 Task: Create Card Sales Contract Review in Board Competitive Intelligence Best Practices to Workspace Backup and Recovery Software. Create Card Parkour Review in Board Social Media Advertising Targeting to Workspace Backup and Recovery Software. Create Card Sales Negotiation Review in Board Customer Service Self-Service Support Content Creation and Optimization to Workspace Backup and Recovery Software
Action: Mouse moved to (52, 264)
Screenshot: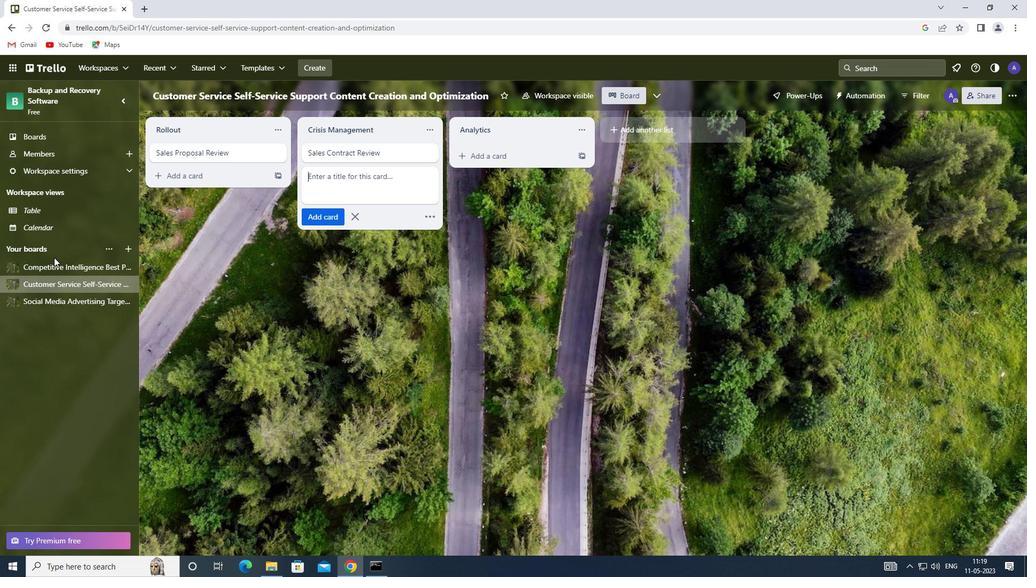 
Action: Mouse pressed left at (52, 264)
Screenshot: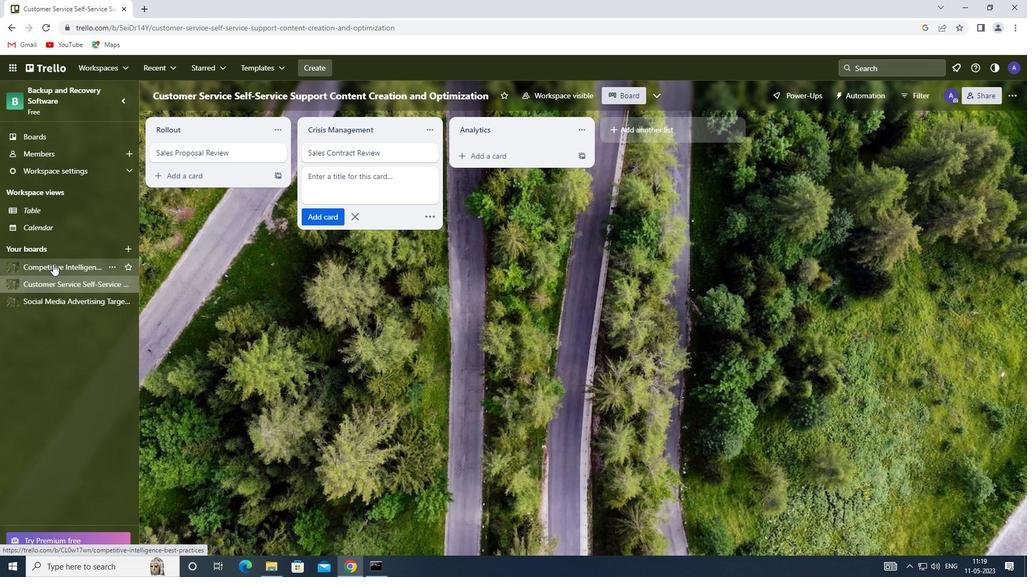 
Action: Mouse moved to (474, 160)
Screenshot: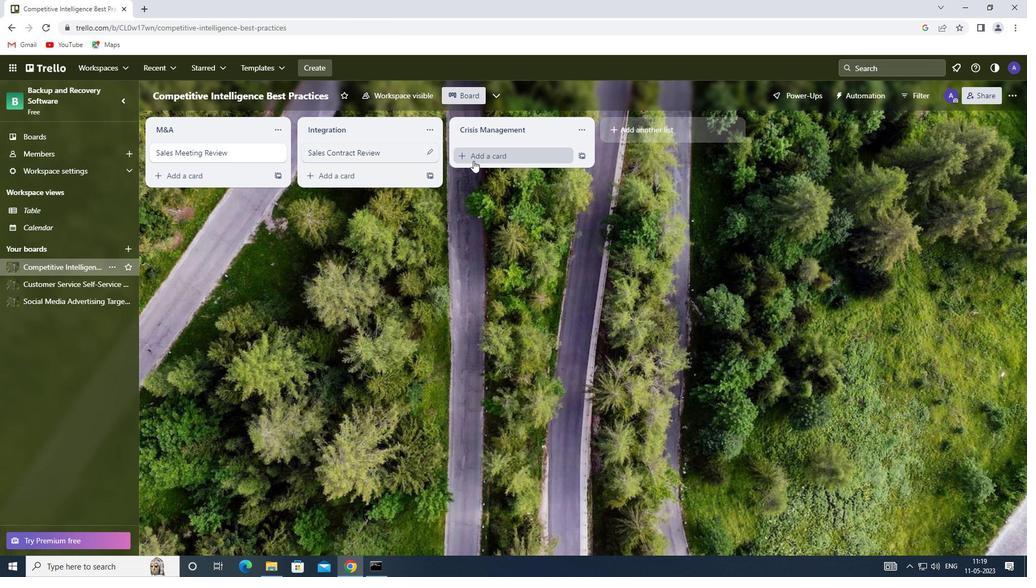 
Action: Mouse pressed left at (474, 160)
Screenshot: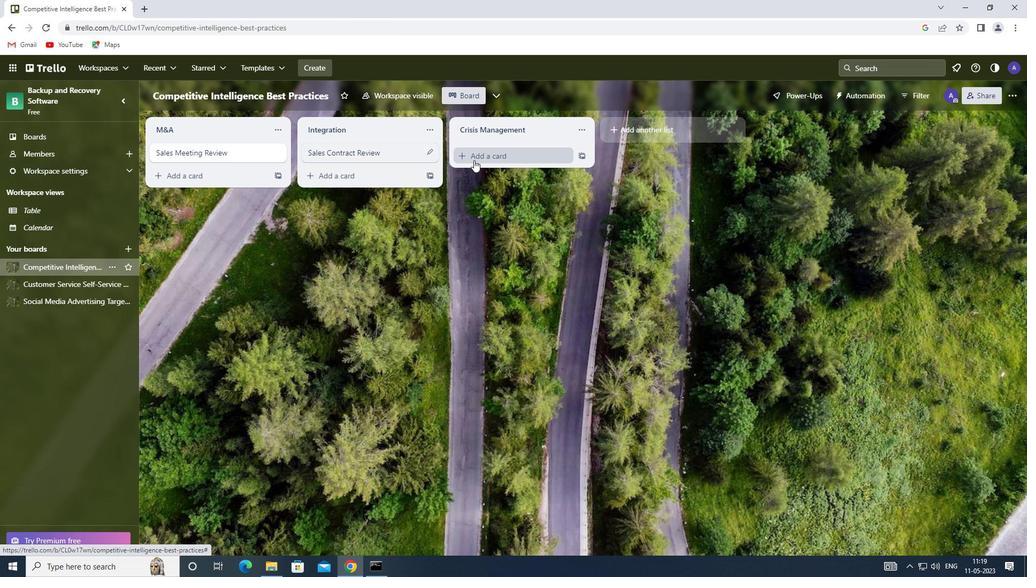 
Action: Mouse pressed left at (474, 160)
Screenshot: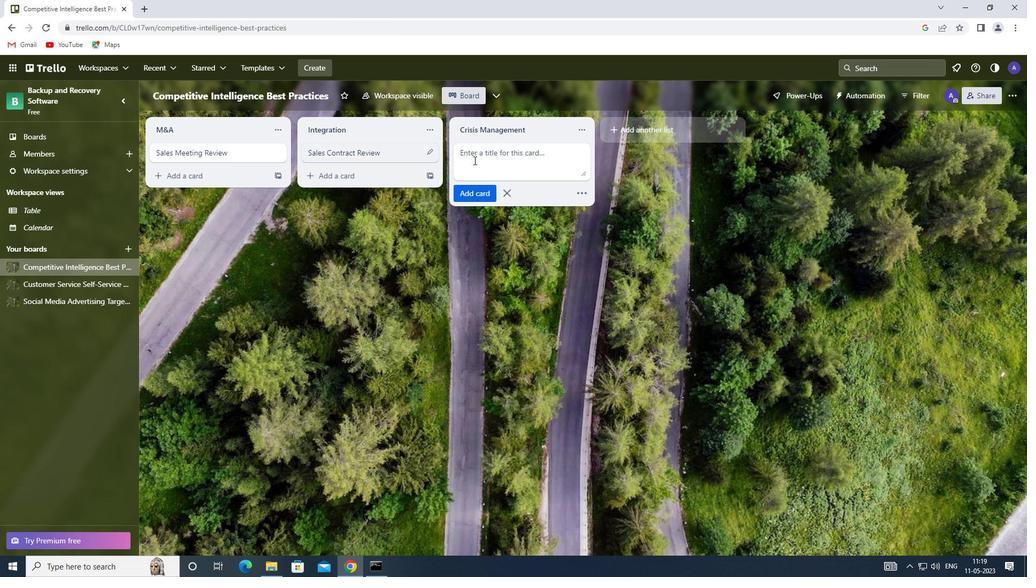 
Action: Key pressed <Key.shift>SALES<Key.space><Key.shift>CONTRACT<Key.space><Key.shift><Key.shift><Key.shift><Key.shift><Key.shift><Key.shift><Key.shift><Key.shift><Key.shift><Key.shift><Key.shift><Key.shift><Key.shift><Key.shift><Key.shift><Key.shift>REVIEW
Screenshot: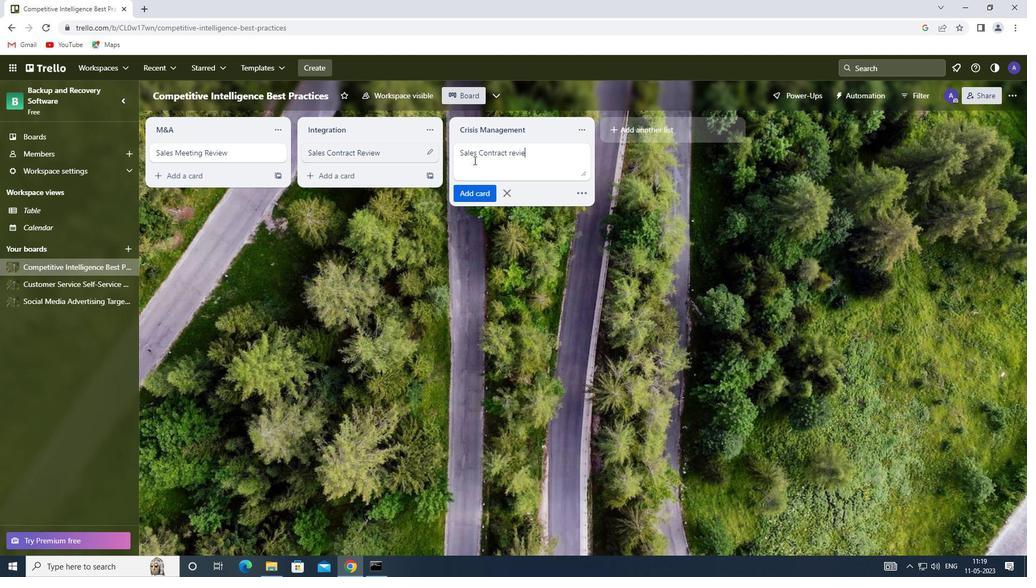 
Action: Mouse moved to (511, 153)
Screenshot: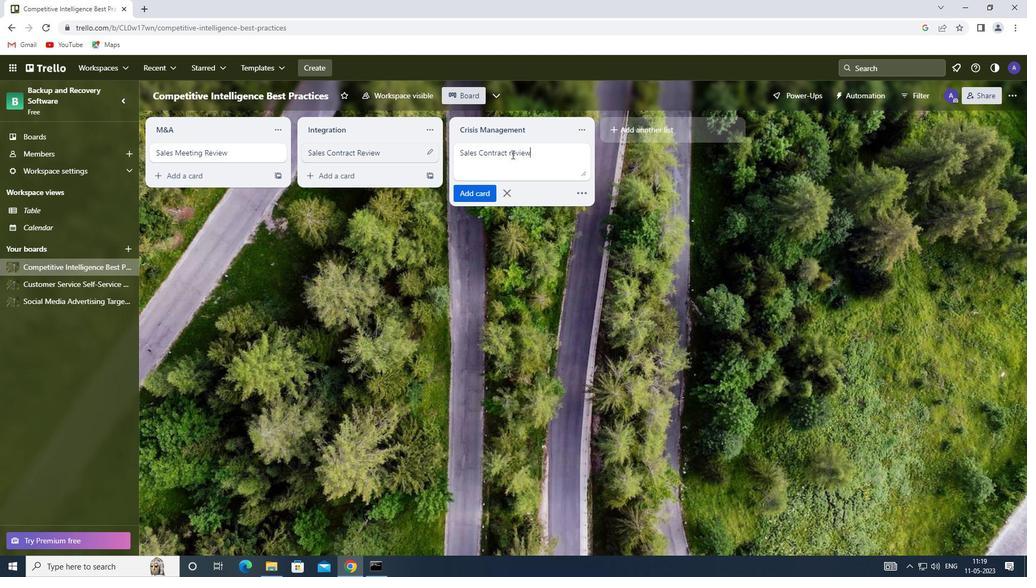 
Action: Mouse pressed left at (511, 153)
Screenshot: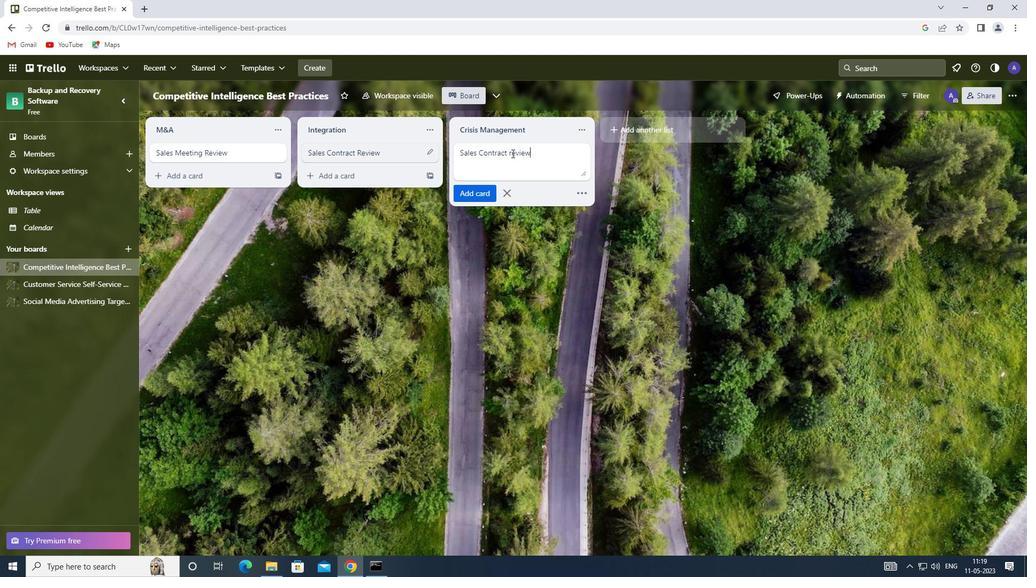 
Action: Key pressed <Key.backspace><Key.shift>R<Key.enter>
Screenshot: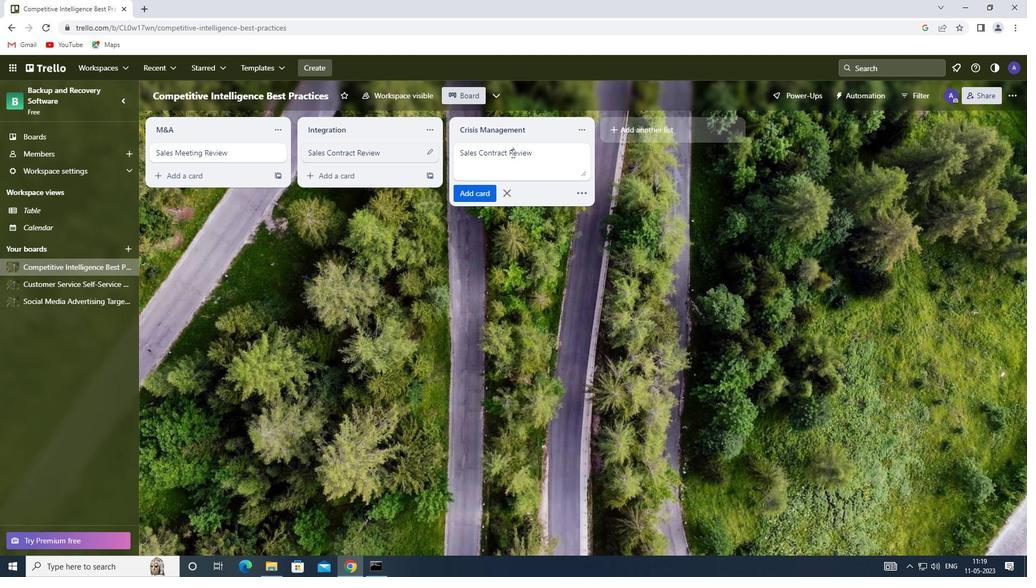 
Action: Mouse moved to (63, 295)
Screenshot: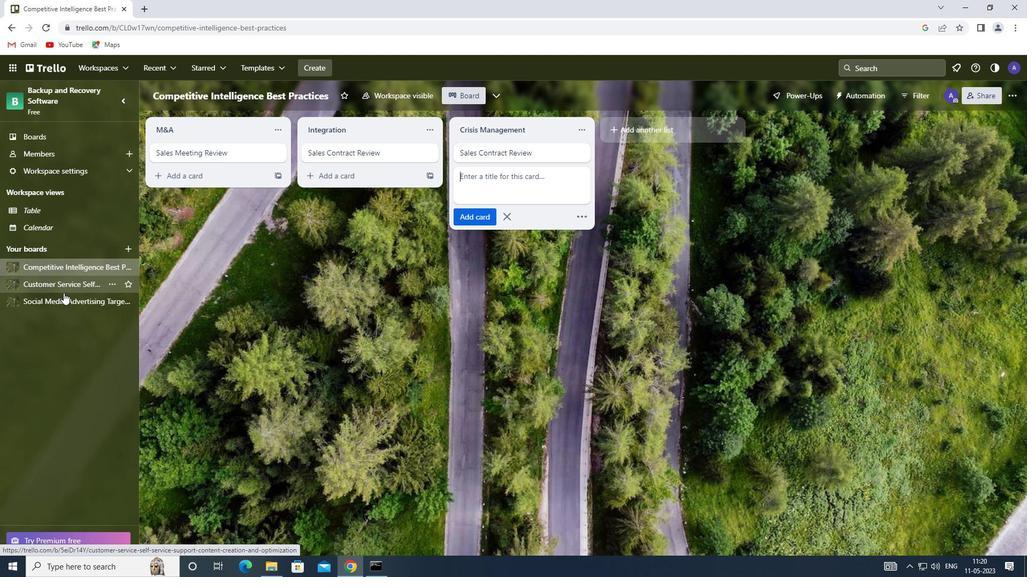 
Action: Mouse pressed left at (63, 295)
Screenshot: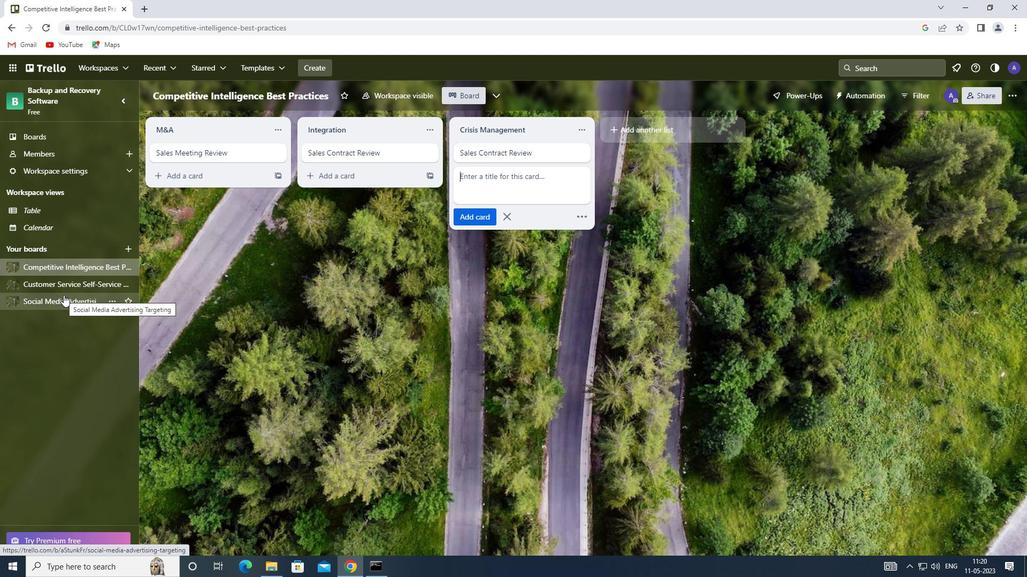 
Action: Mouse moved to (470, 149)
Screenshot: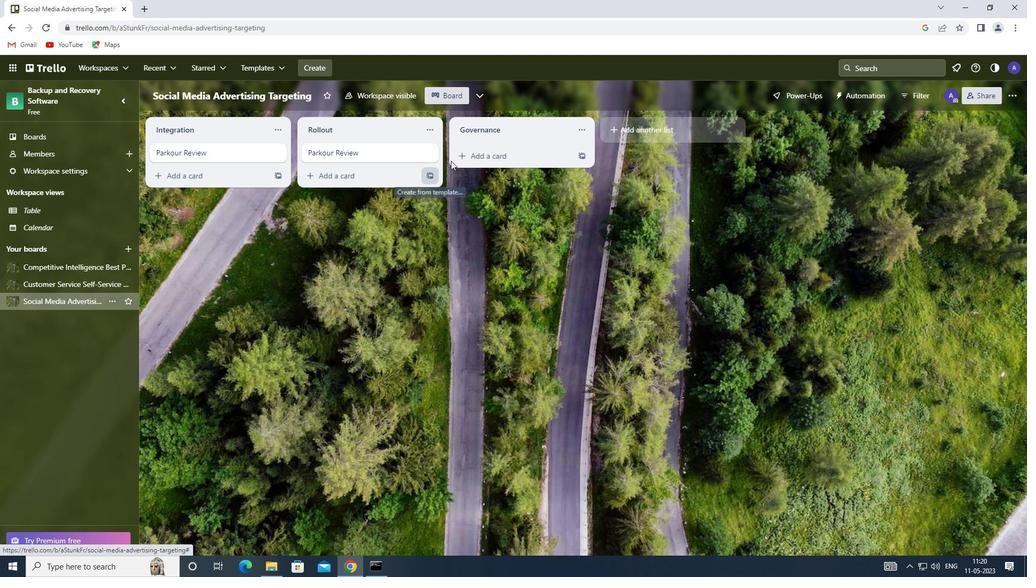 
Action: Mouse pressed left at (470, 149)
Screenshot: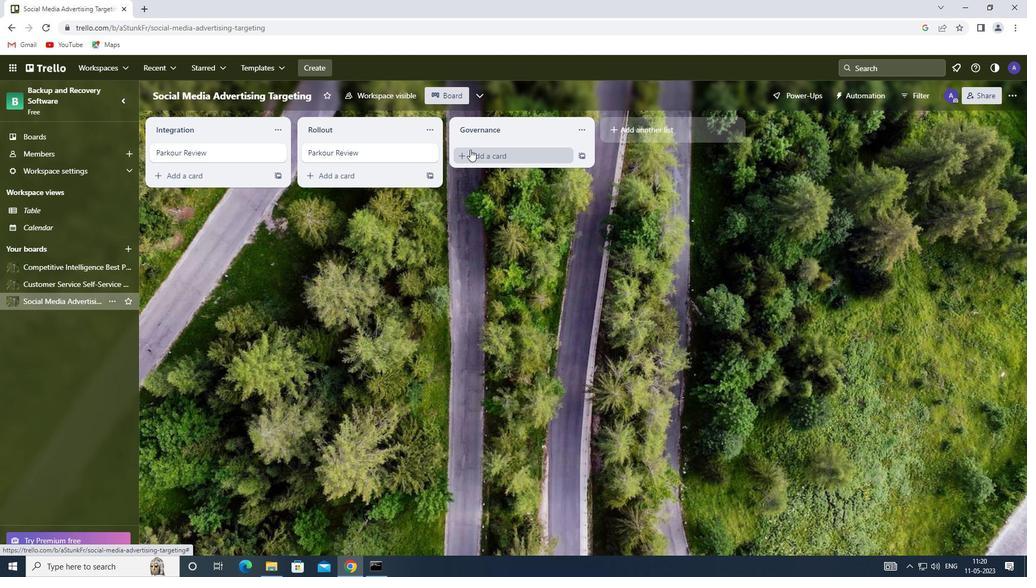 
Action: Mouse moved to (465, 153)
Screenshot: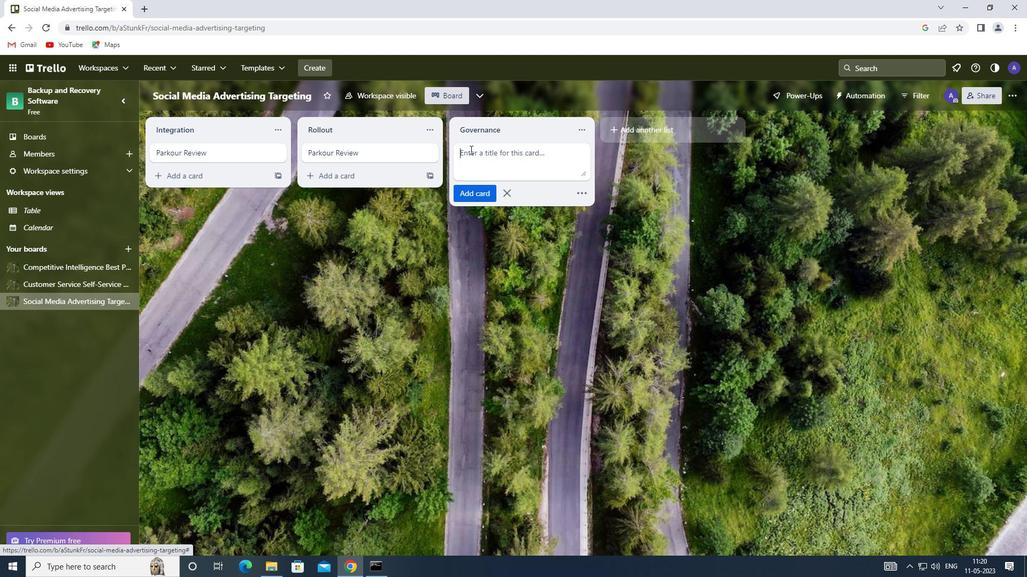 
Action: Mouse pressed left at (465, 153)
Screenshot: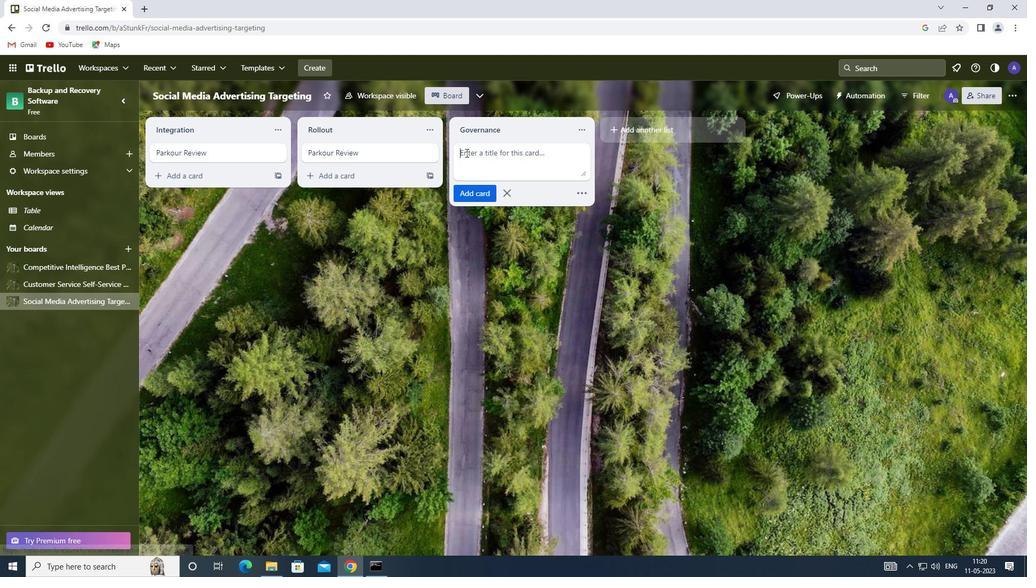 
Action: Key pressed <Key.shift><Key.shift><Key.shift><Key.shift><Key.shift><Key.shift><Key.shift><Key.shift><Key.shift><Key.shift><Key.shift><Key.shift><Key.shift><Key.shift><Key.shift><Key.shift><Key.shift>PARKOUR<Key.space><Key.shift>REVIEW<Key.enter>
Screenshot: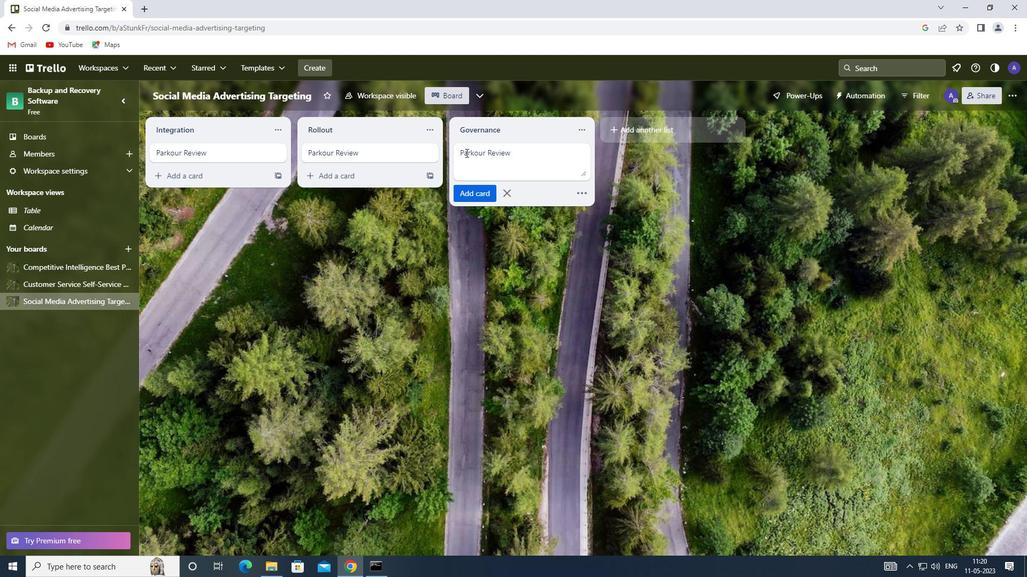 
Action: Mouse moved to (73, 280)
Screenshot: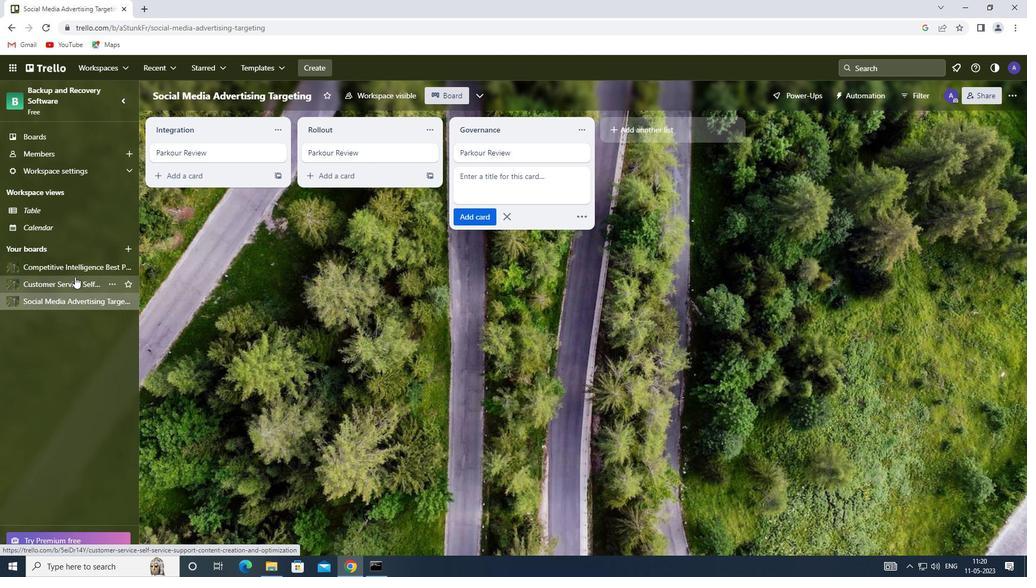 
Action: Mouse pressed left at (73, 280)
Screenshot: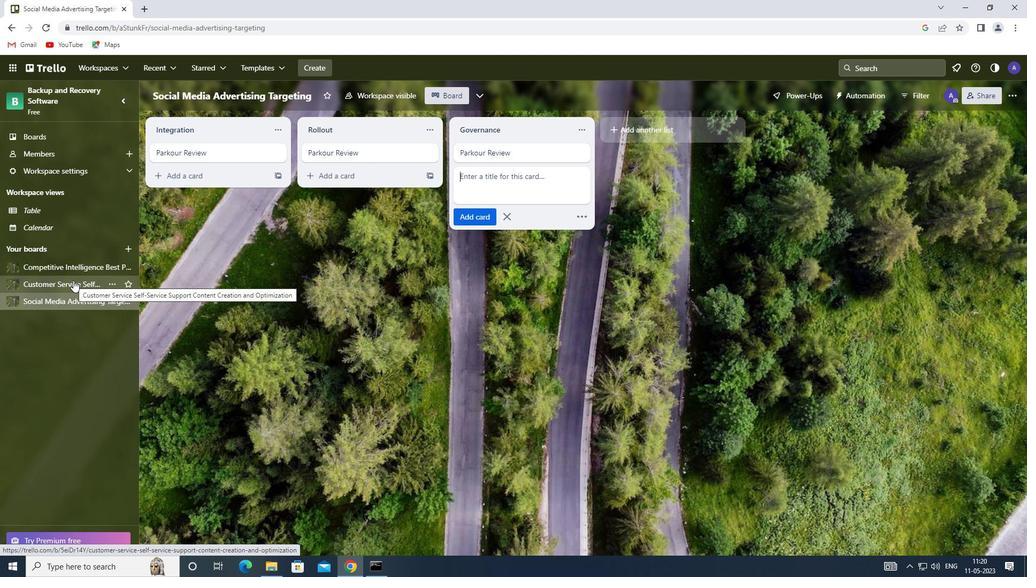 
Action: Mouse moved to (482, 157)
Screenshot: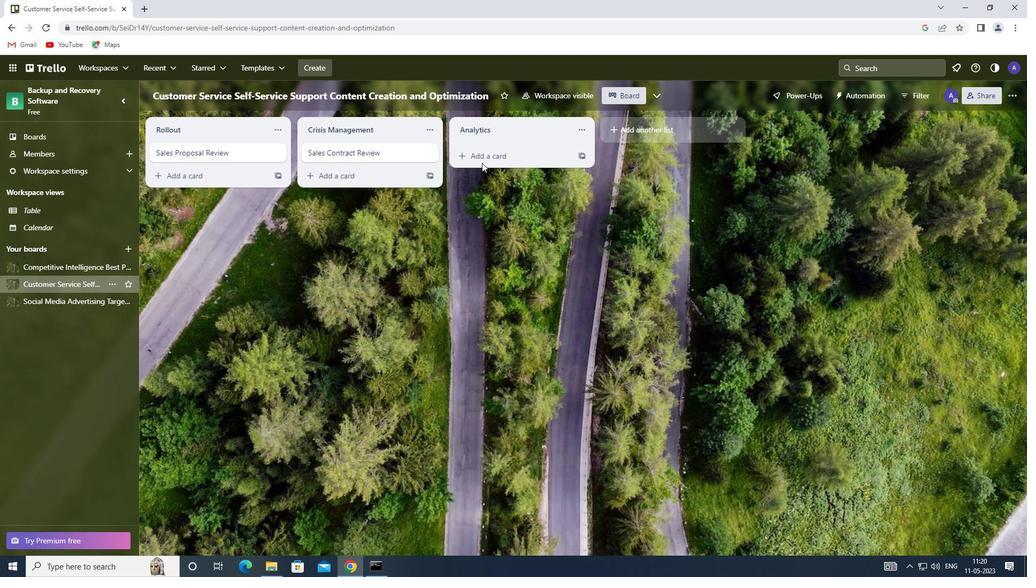 
Action: Mouse pressed left at (482, 157)
Screenshot: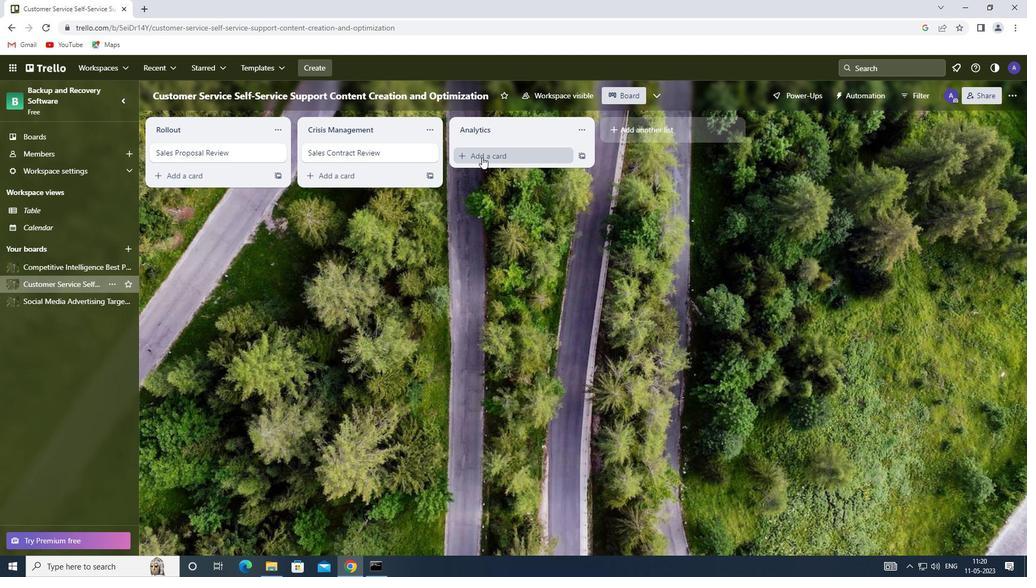 
Action: Mouse moved to (464, 157)
Screenshot: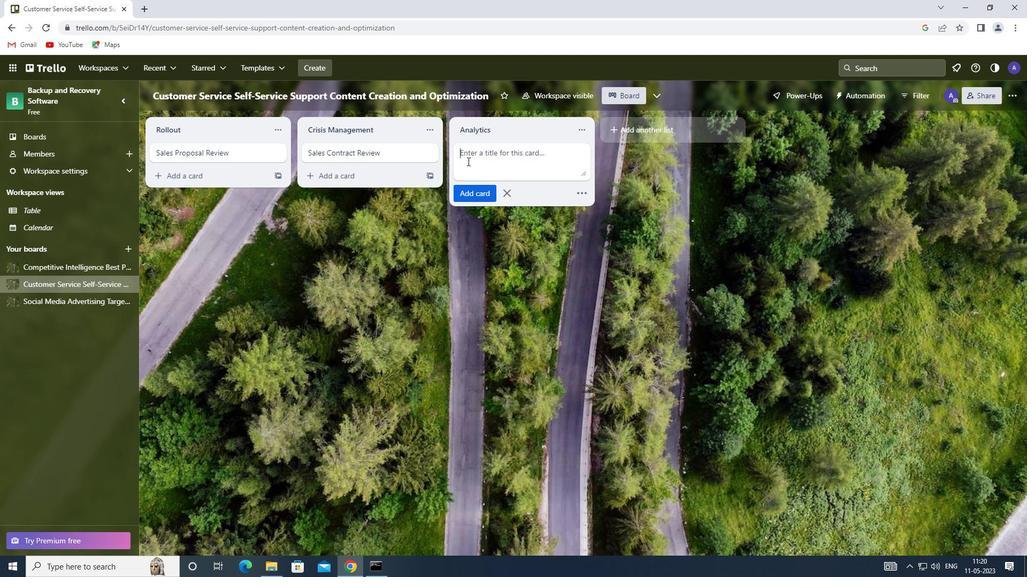 
Action: Mouse pressed left at (464, 157)
Screenshot: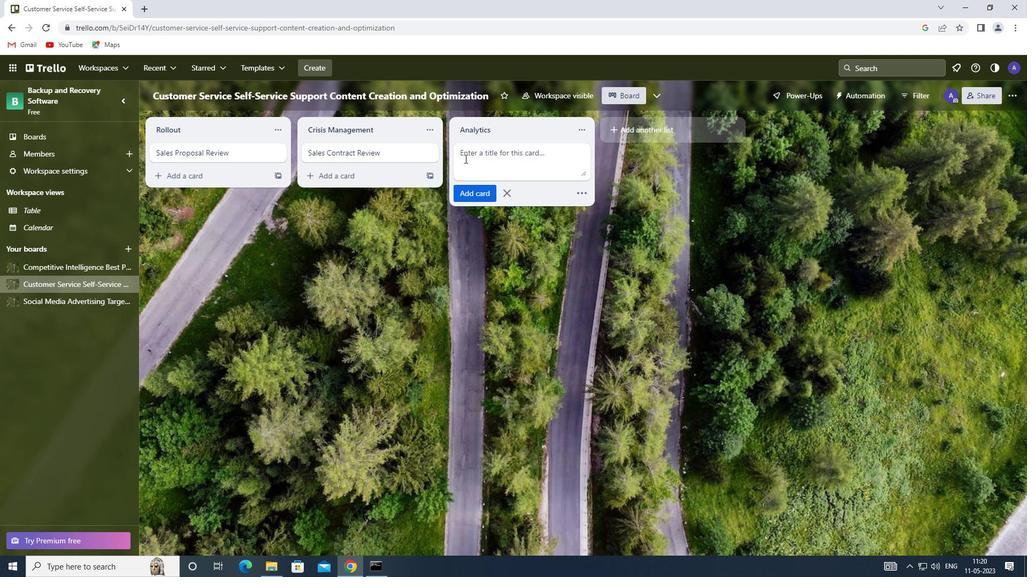 
Action: Key pressed <Key.shift><Key.shift><Key.shift><Key.shift>SALES<Key.space><Key.shift><Key.shift><Key.shift><Key.shift><Key.shift>NEGOTIATION<Key.space><Key.shift><Key.shift><Key.shift><Key.shift><Key.shift><Key.shift>REVIEW<Key.enter>
Screenshot: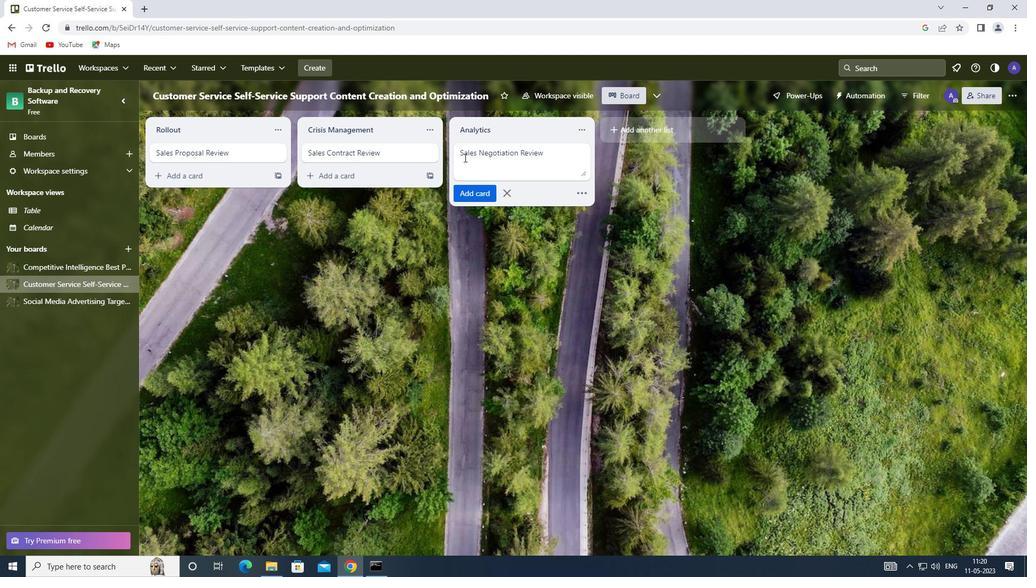 
